 Task: Select the pages per sheet with 1.
Action: Mouse moved to (41, 74)
Screenshot: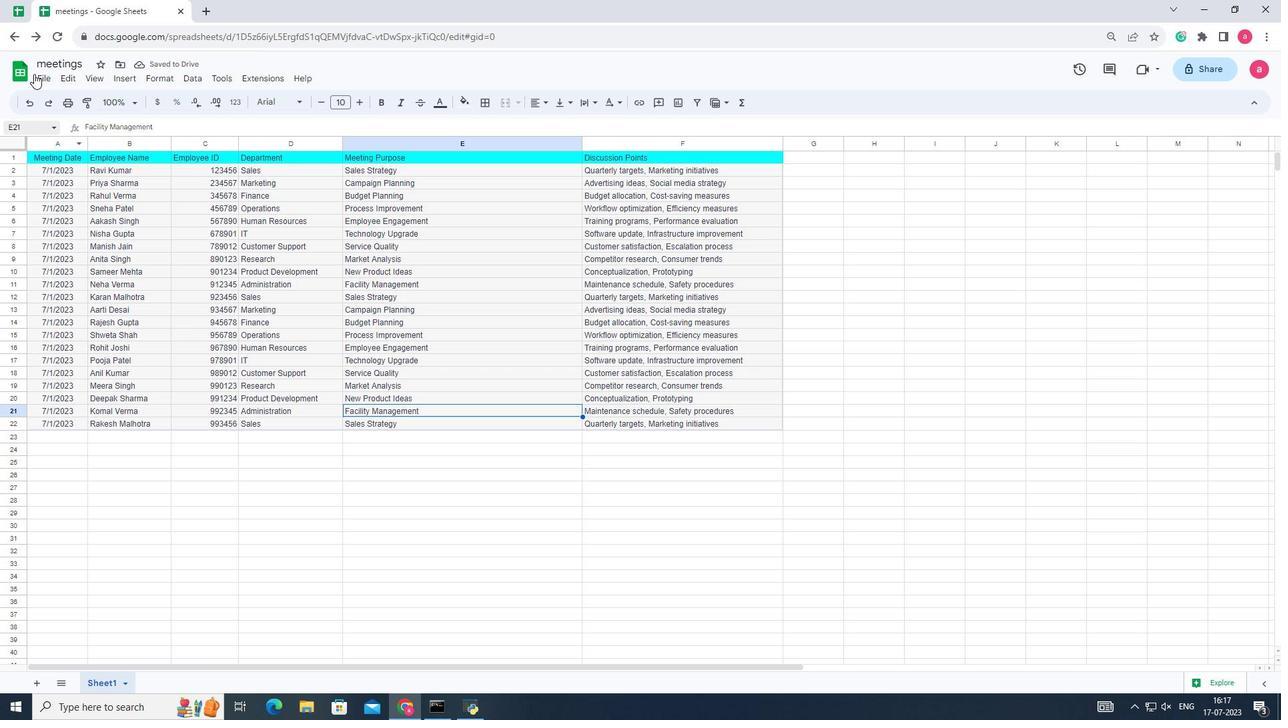 
Action: Mouse pressed left at (41, 74)
Screenshot: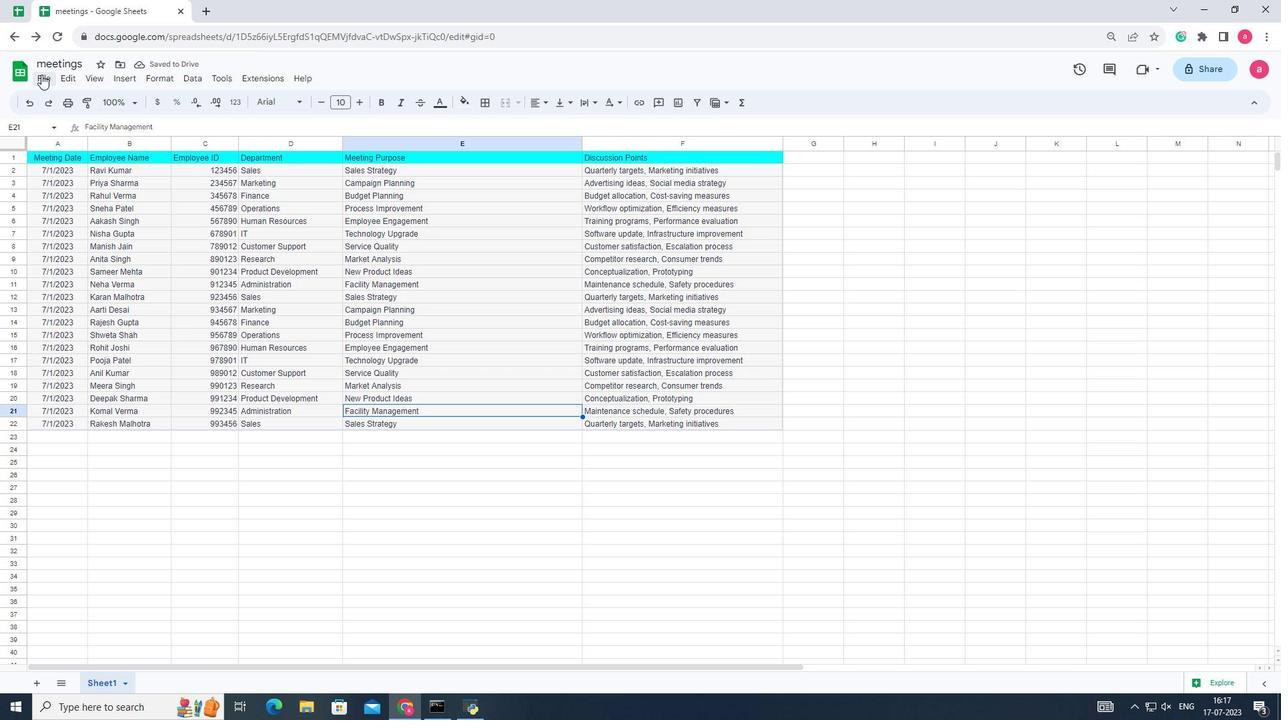 
Action: Mouse moved to (65, 431)
Screenshot: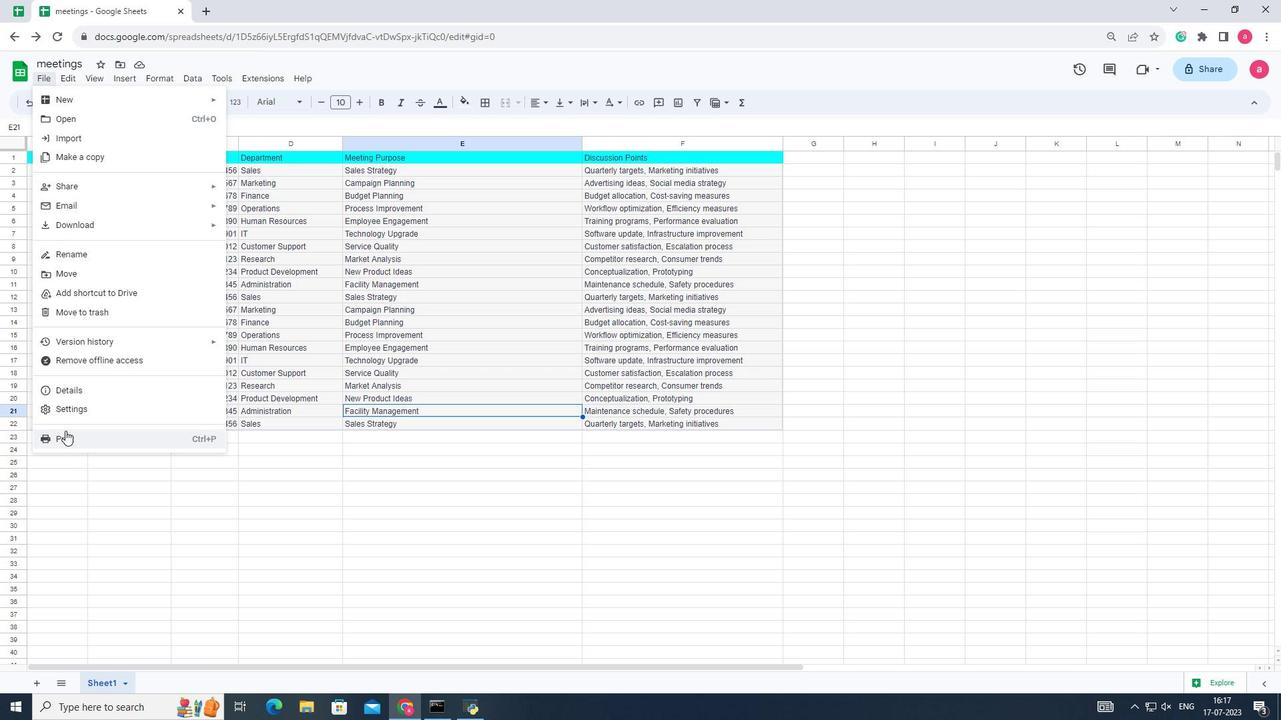 
Action: Mouse pressed left at (65, 431)
Screenshot: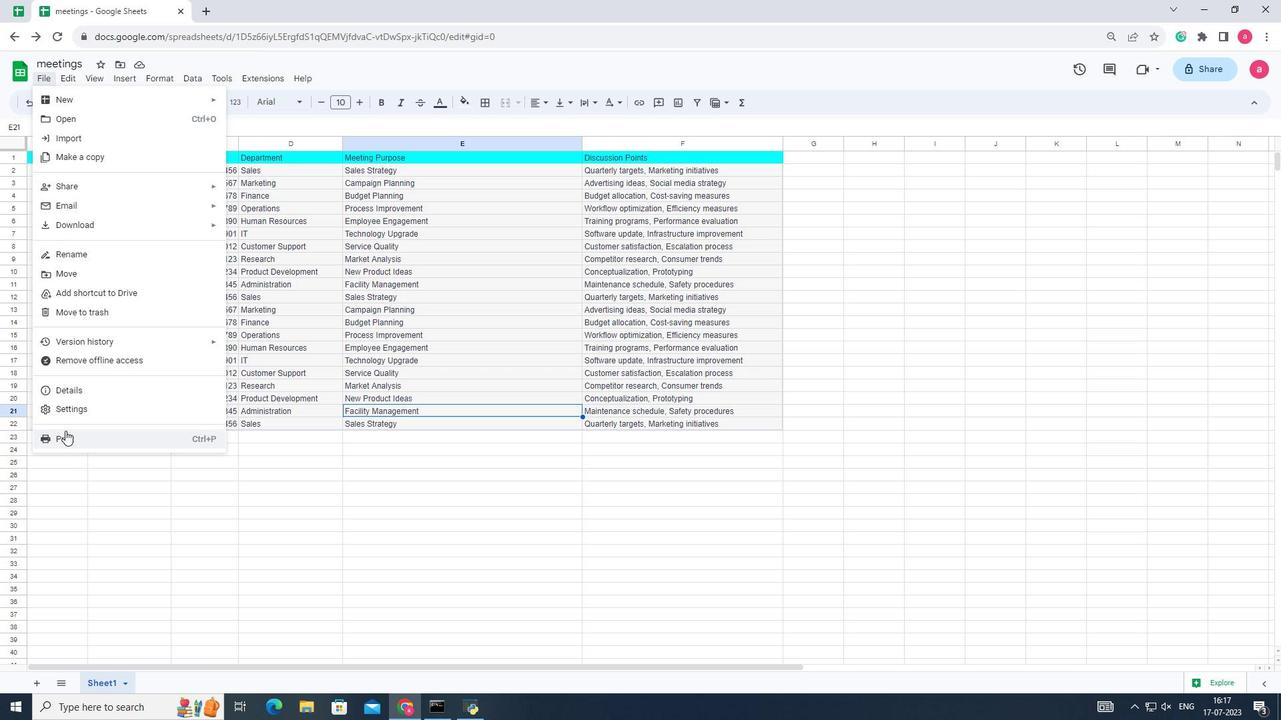 
Action: Mouse moved to (1231, 76)
Screenshot: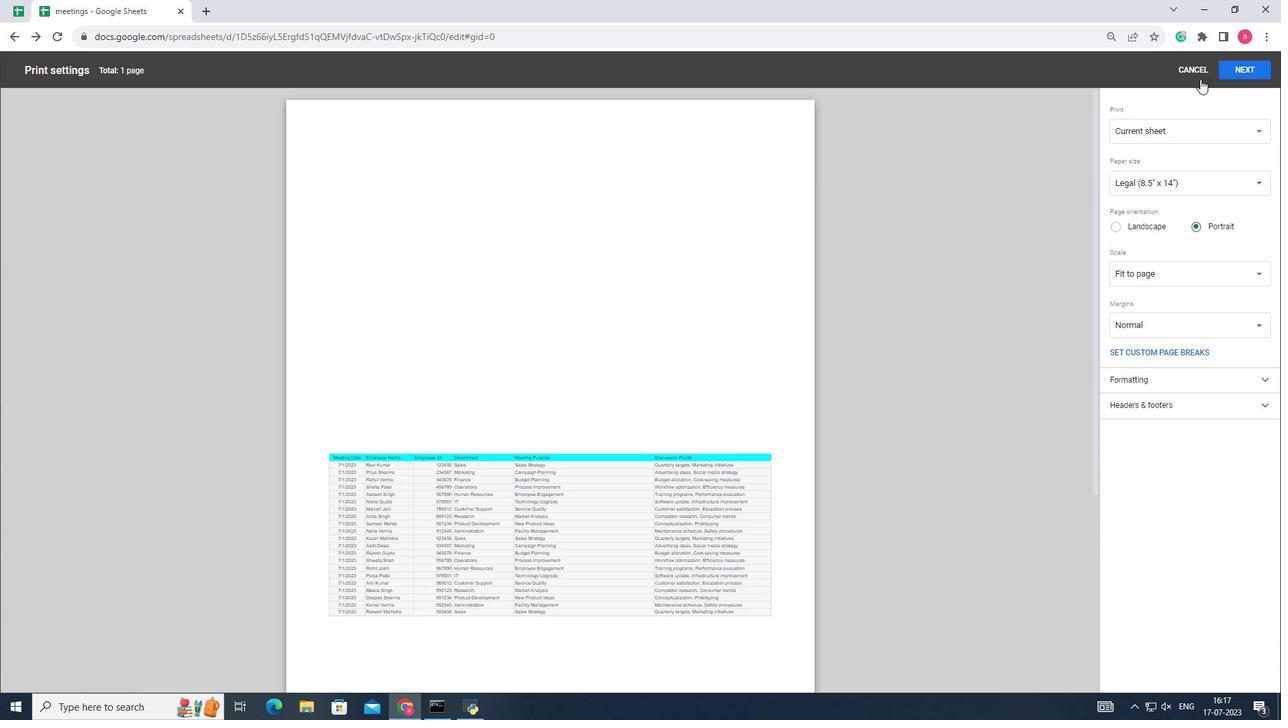 
Action: Mouse pressed left at (1231, 76)
Screenshot: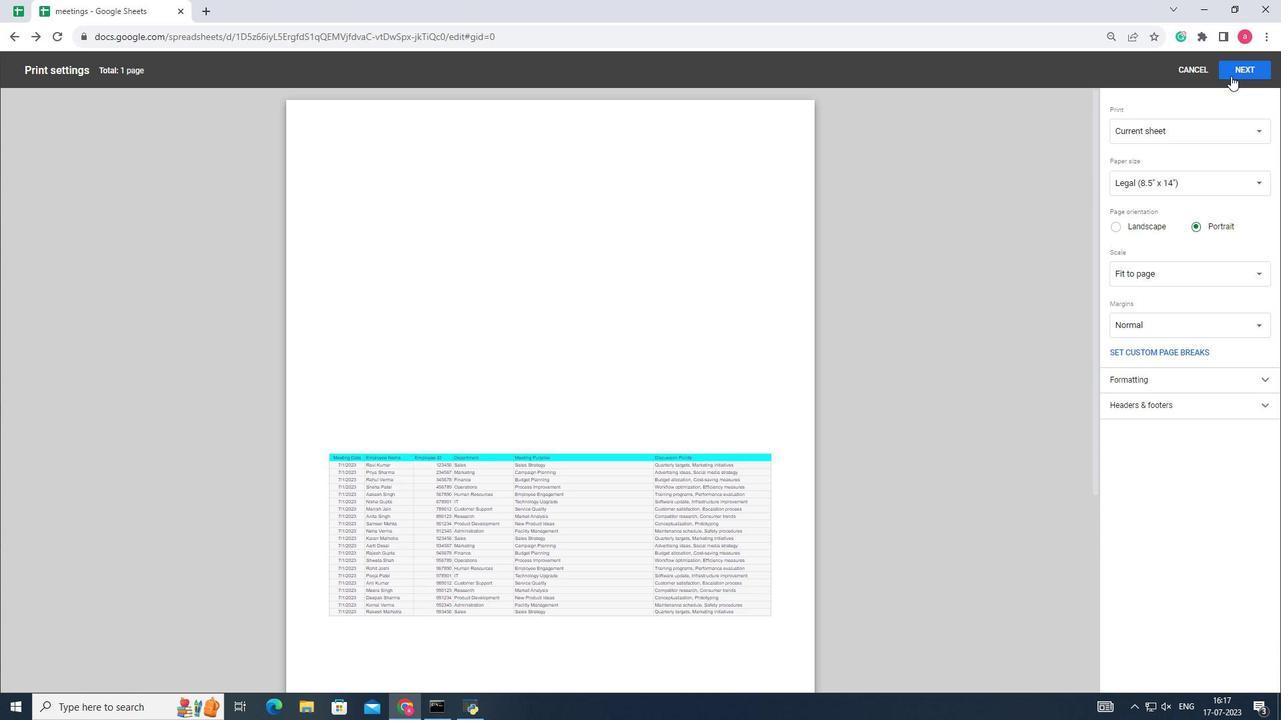 
Action: Mouse moved to (867, 234)
Screenshot: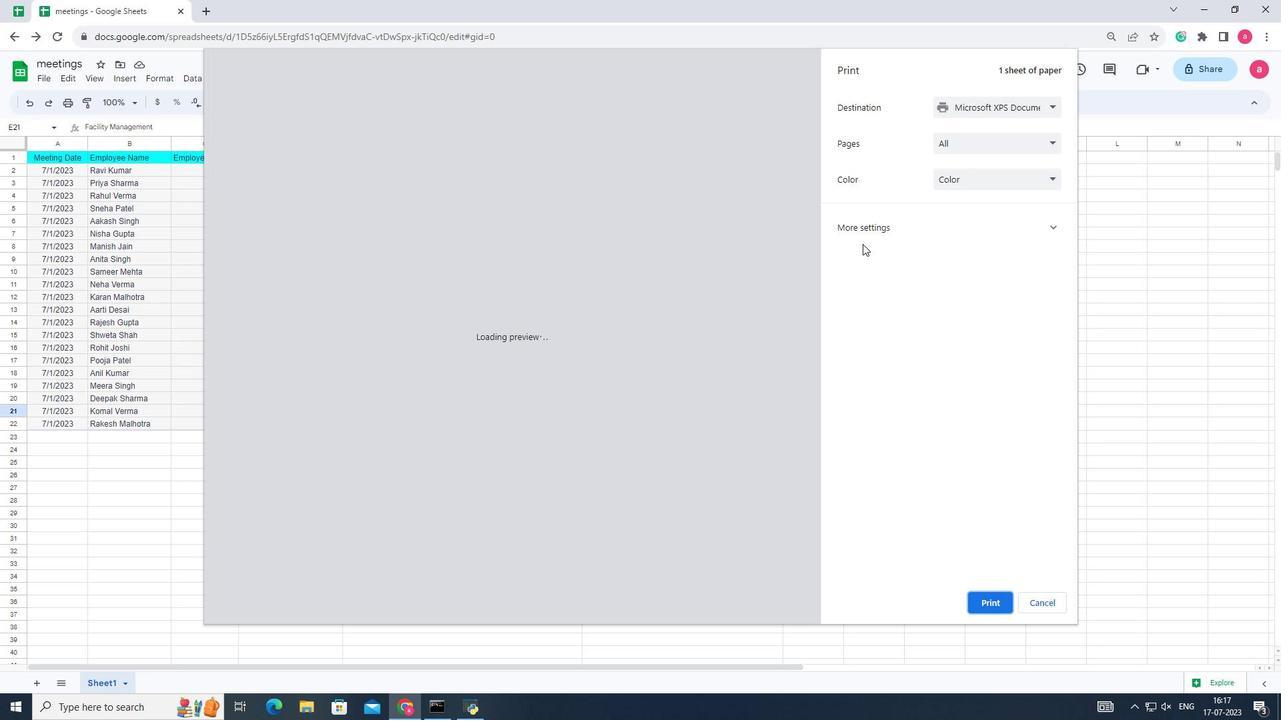 
Action: Mouse pressed left at (867, 234)
Screenshot: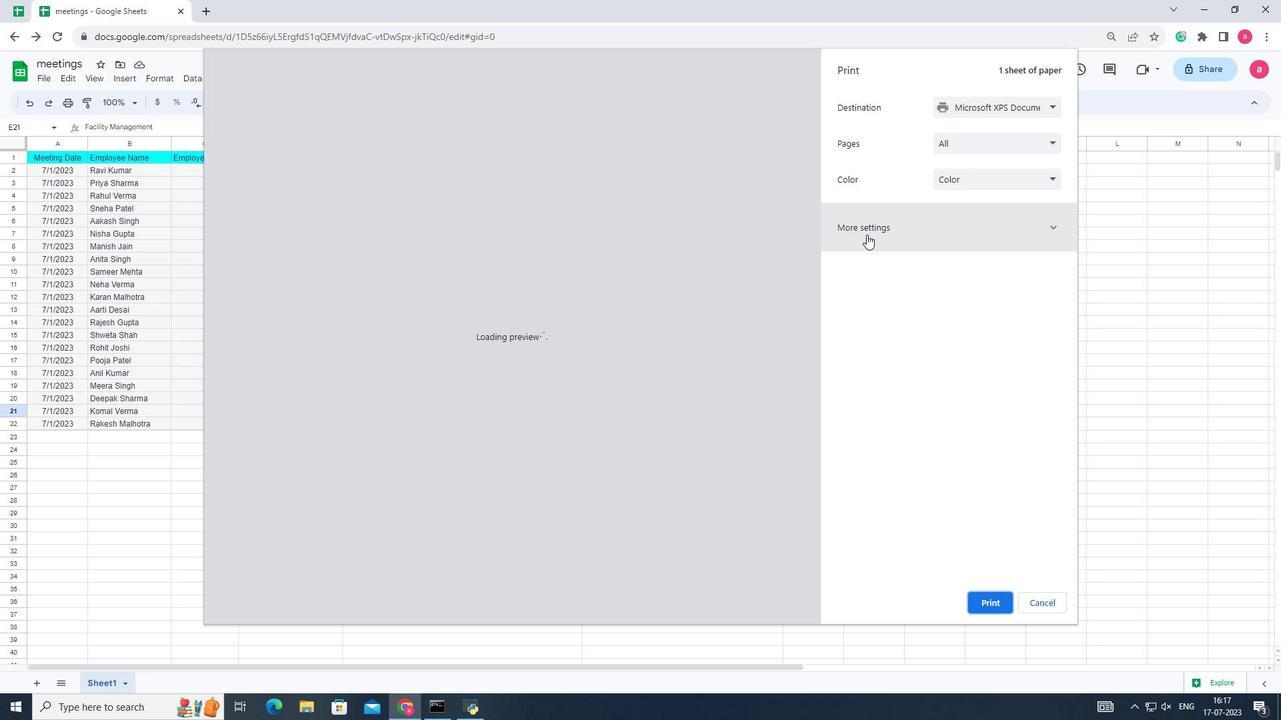 
Action: Mouse moved to (953, 315)
Screenshot: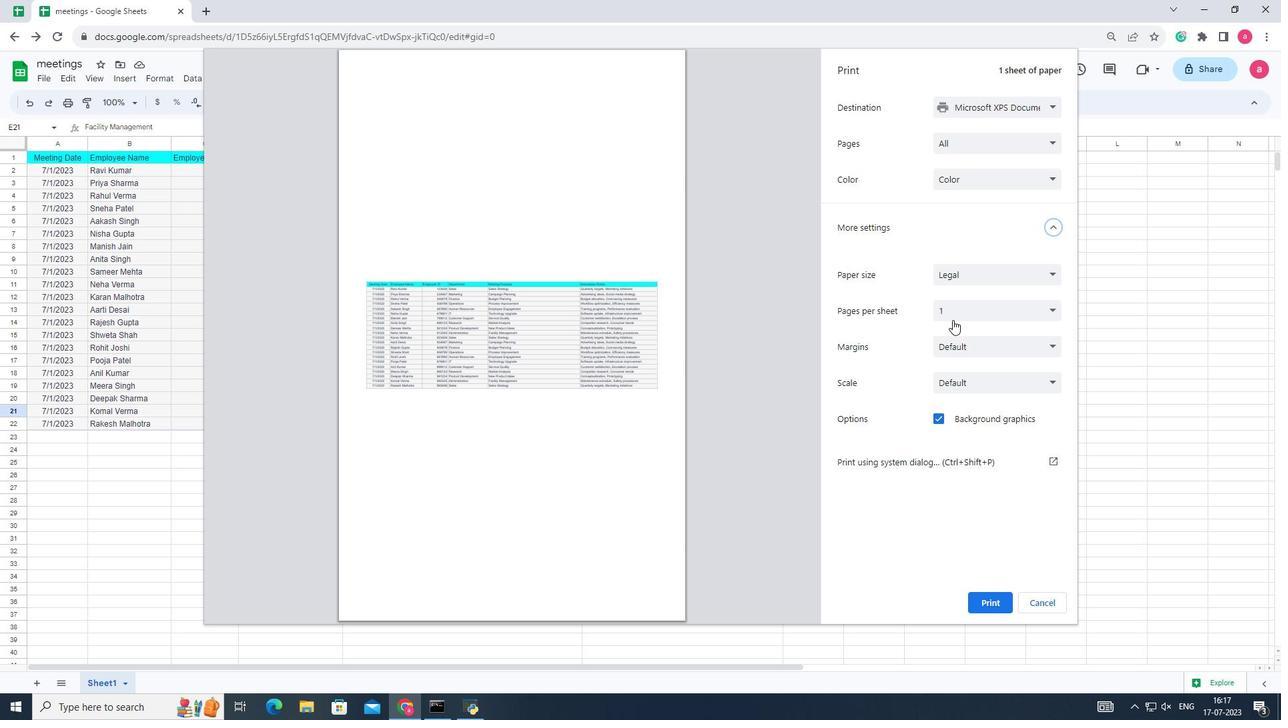 
Action: Mouse pressed left at (953, 315)
Screenshot: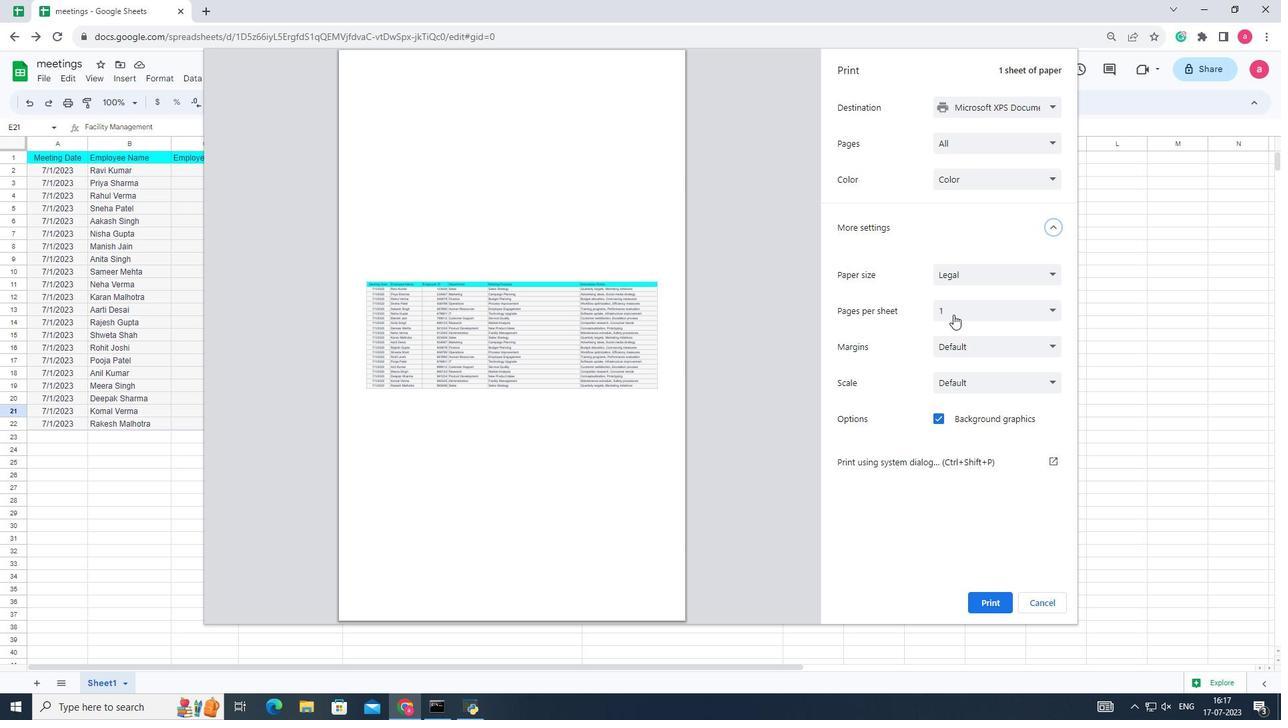 
Action: Mouse moved to (948, 329)
Screenshot: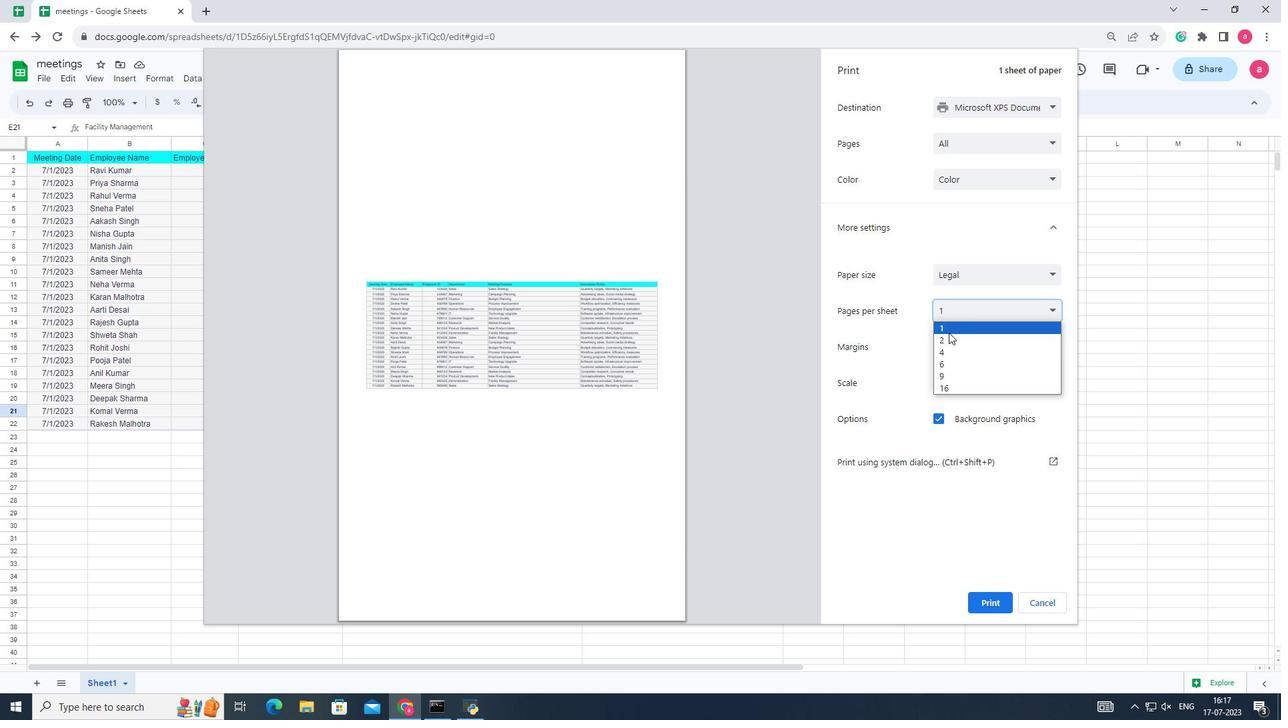 
Action: Mouse pressed left at (948, 329)
Screenshot: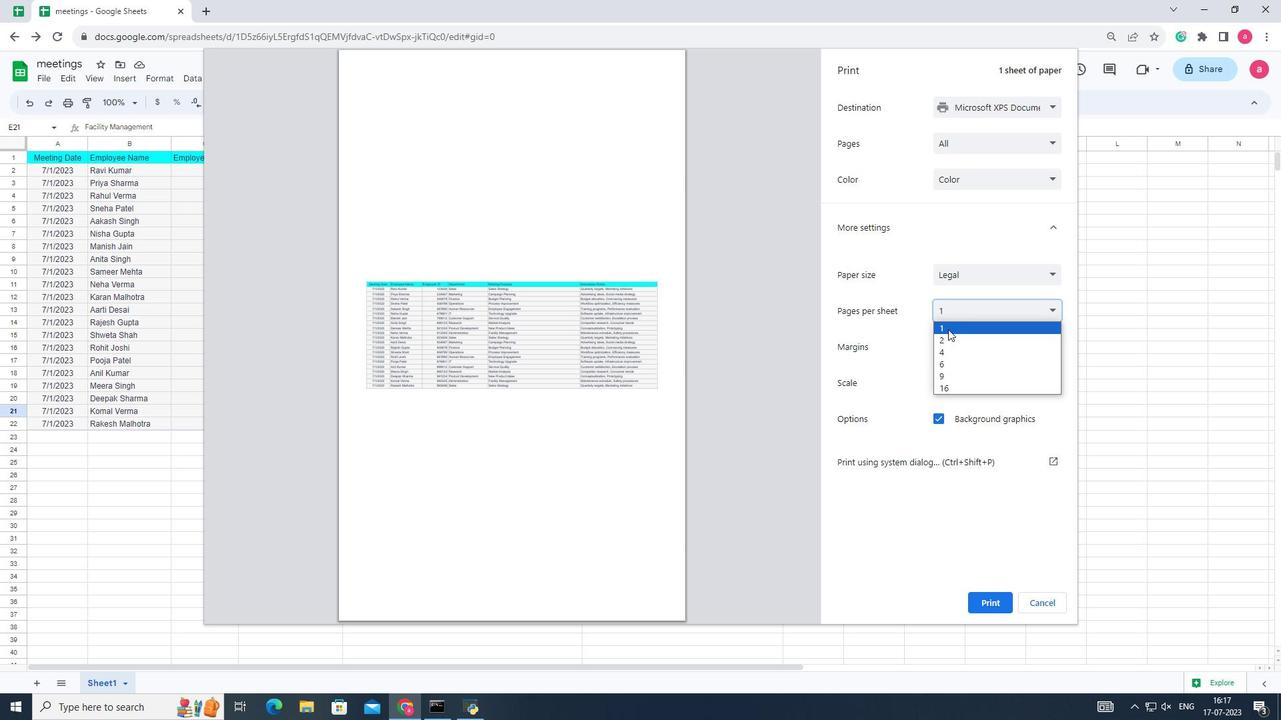 
Action: Mouse moved to (939, 309)
Screenshot: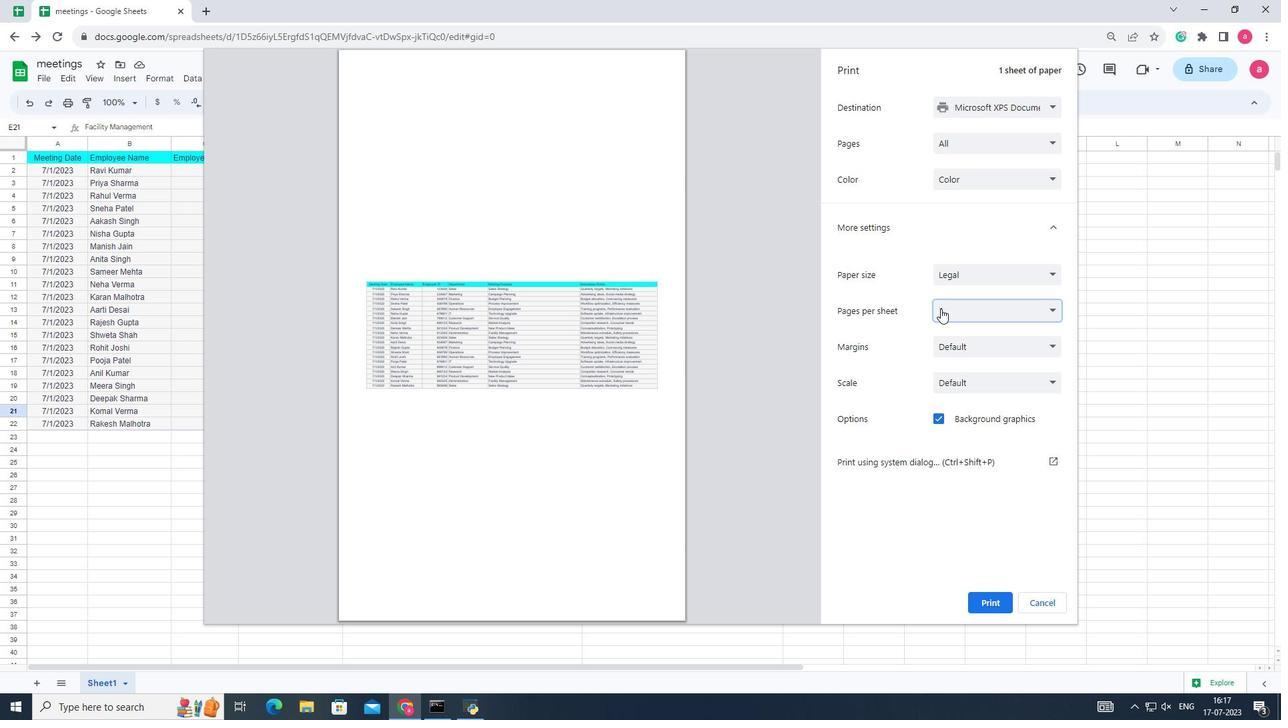 
